 Task: Use the formula "MINIFS" in spreadsheet "Project portfolio".
Action: Mouse moved to (381, 284)
Screenshot: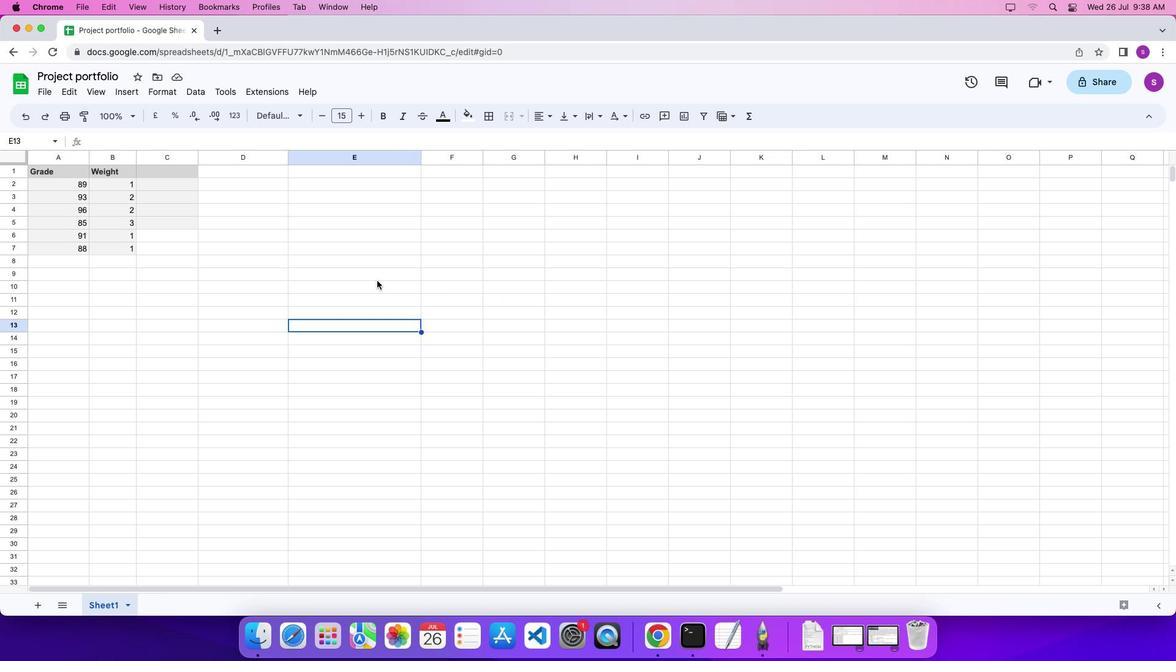 
Action: Mouse pressed left at (381, 284)
Screenshot: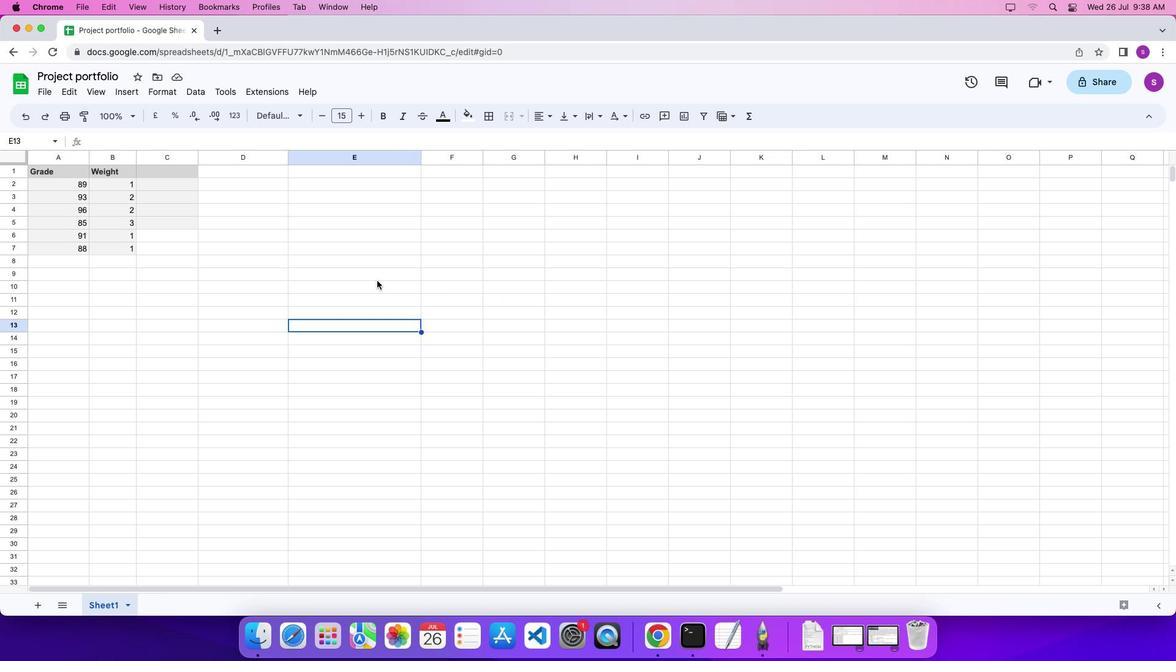 
Action: Key pressed '='
Screenshot: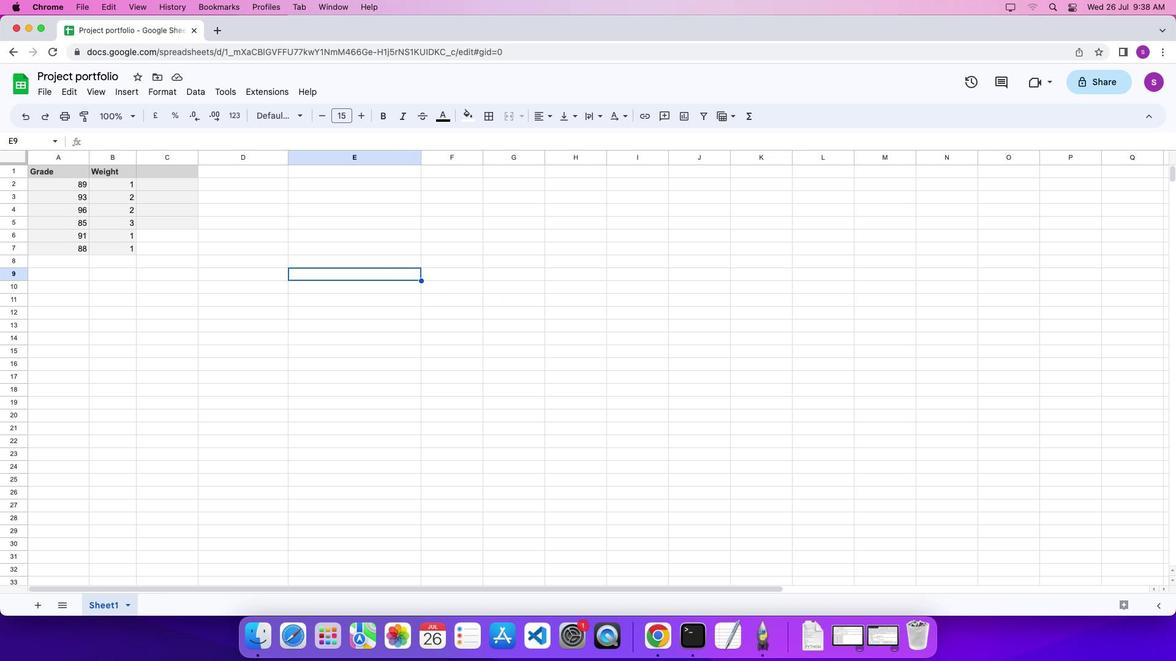
Action: Mouse moved to (749, 123)
Screenshot: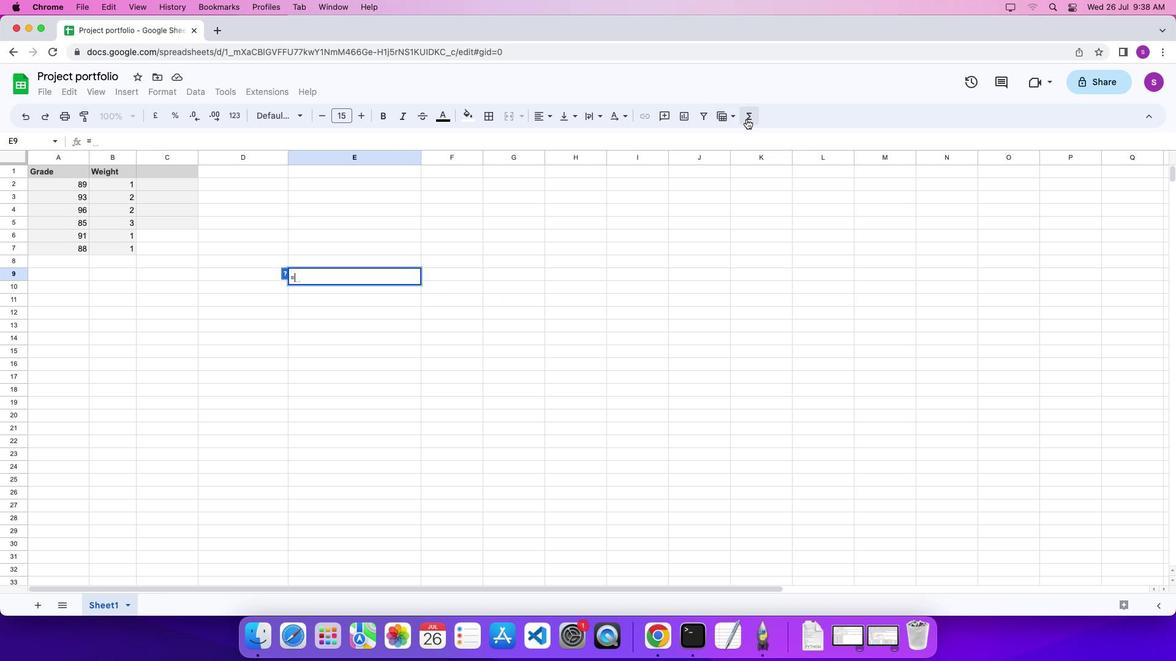 
Action: Mouse pressed left at (749, 123)
Screenshot: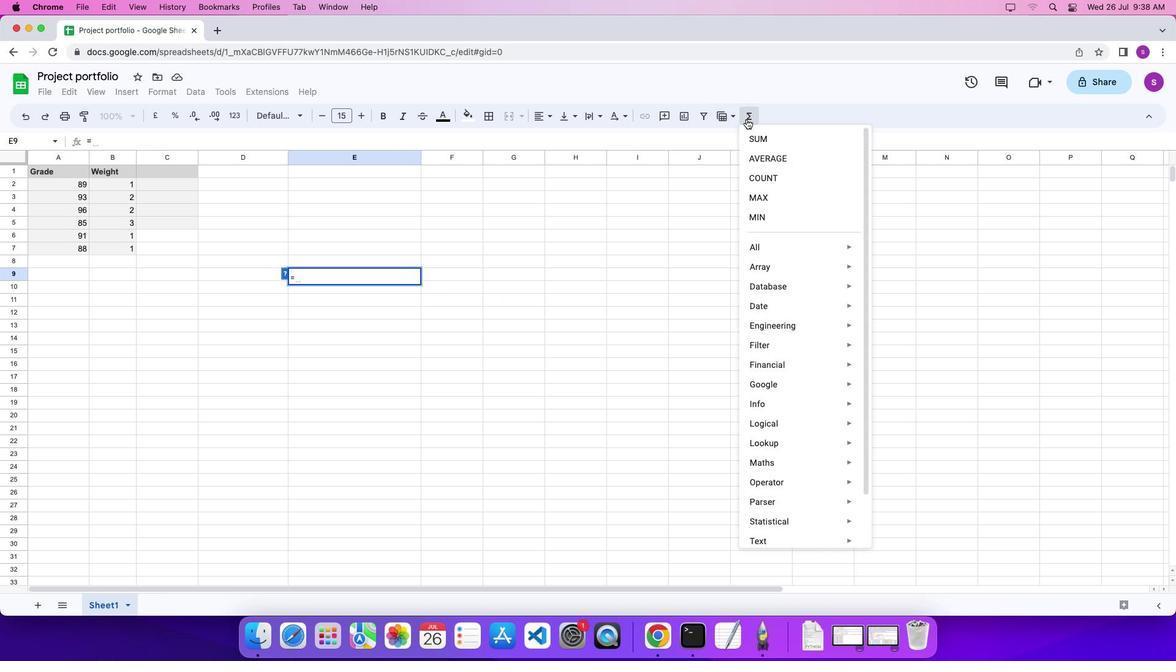 
Action: Mouse moved to (917, 309)
Screenshot: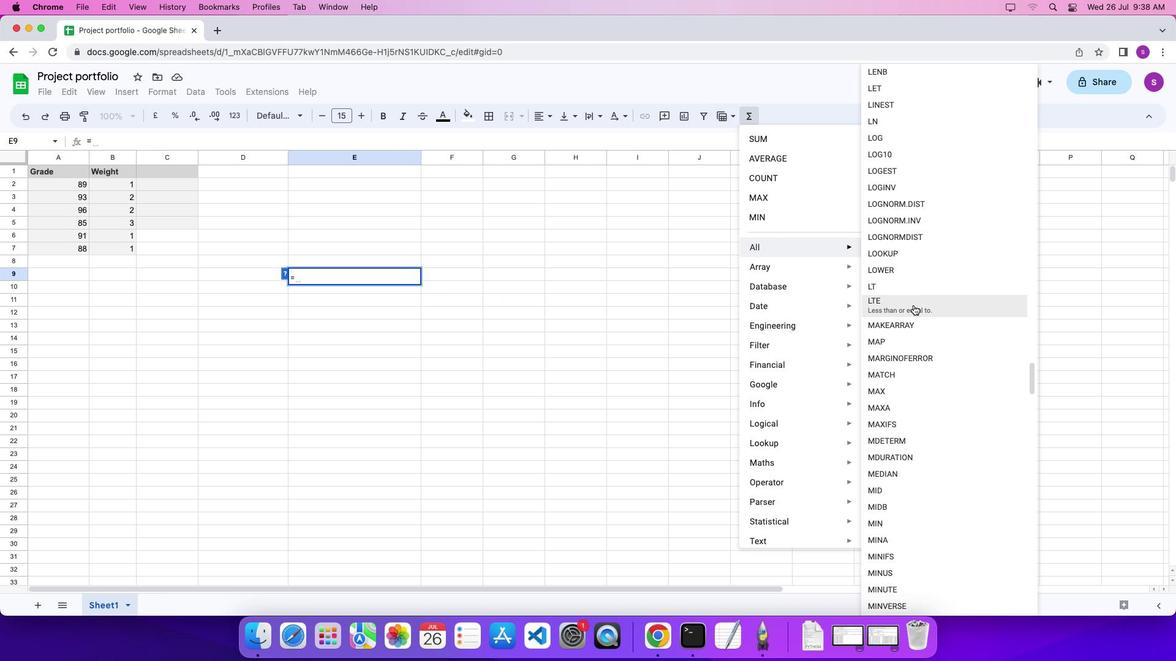 
Action: Mouse scrolled (917, 309) with delta (3, 3)
Screenshot: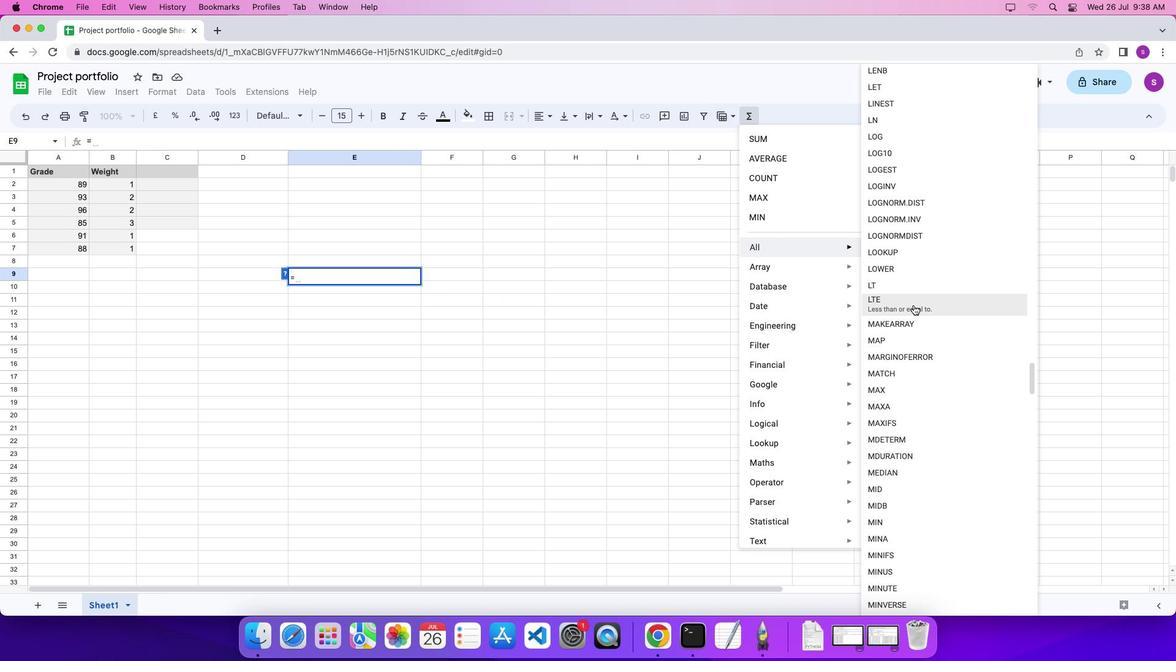 
Action: Mouse scrolled (917, 309) with delta (3, 3)
Screenshot: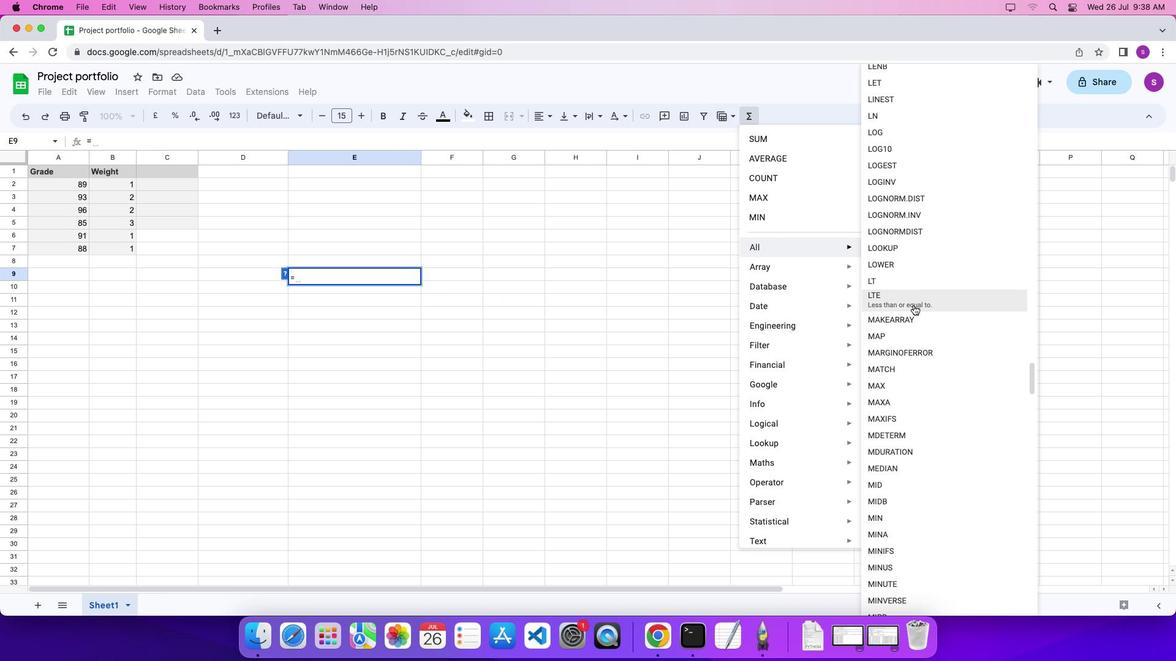 
Action: Mouse moved to (925, 529)
Screenshot: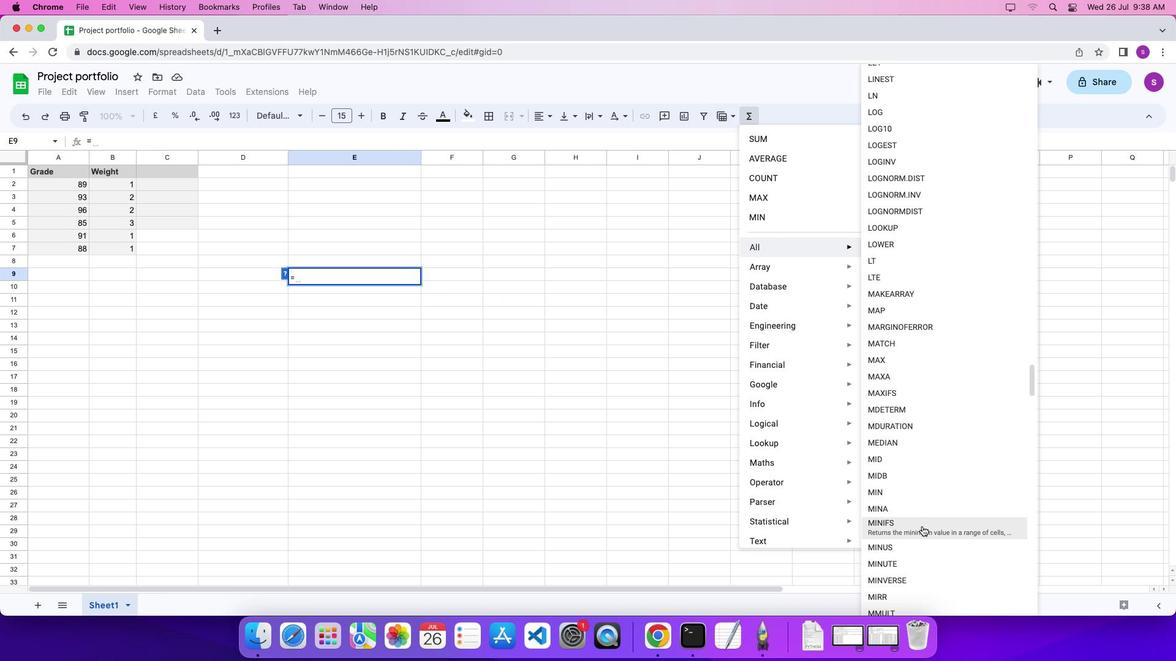 
Action: Mouse pressed left at (925, 529)
Screenshot: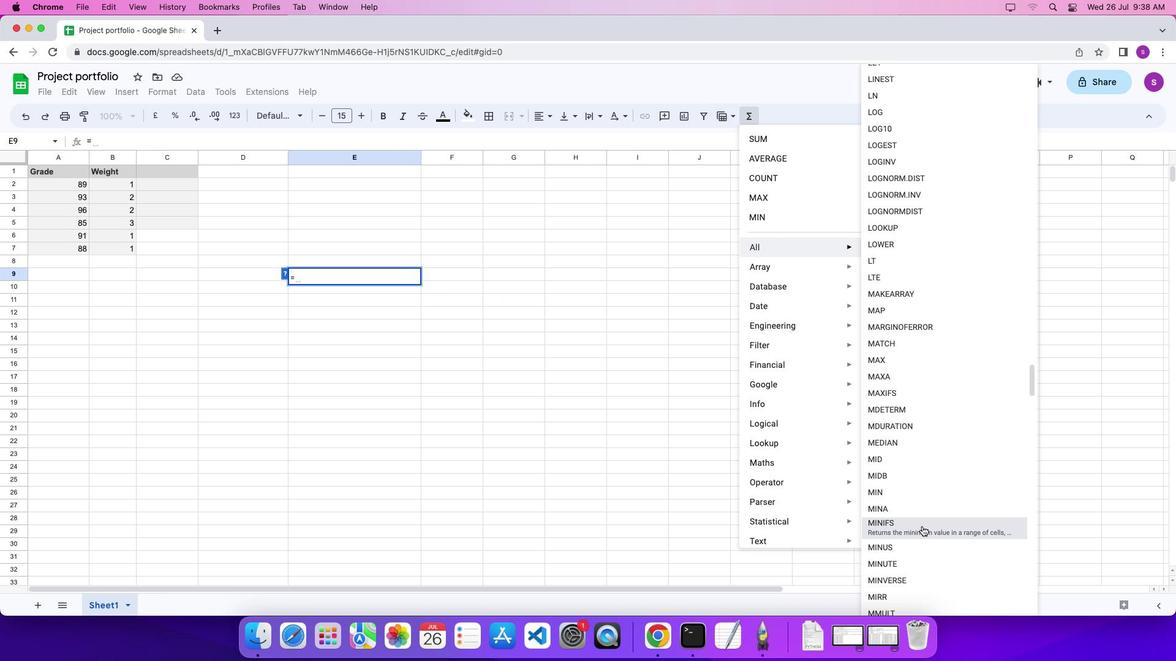 
Action: Mouse moved to (47, 188)
Screenshot: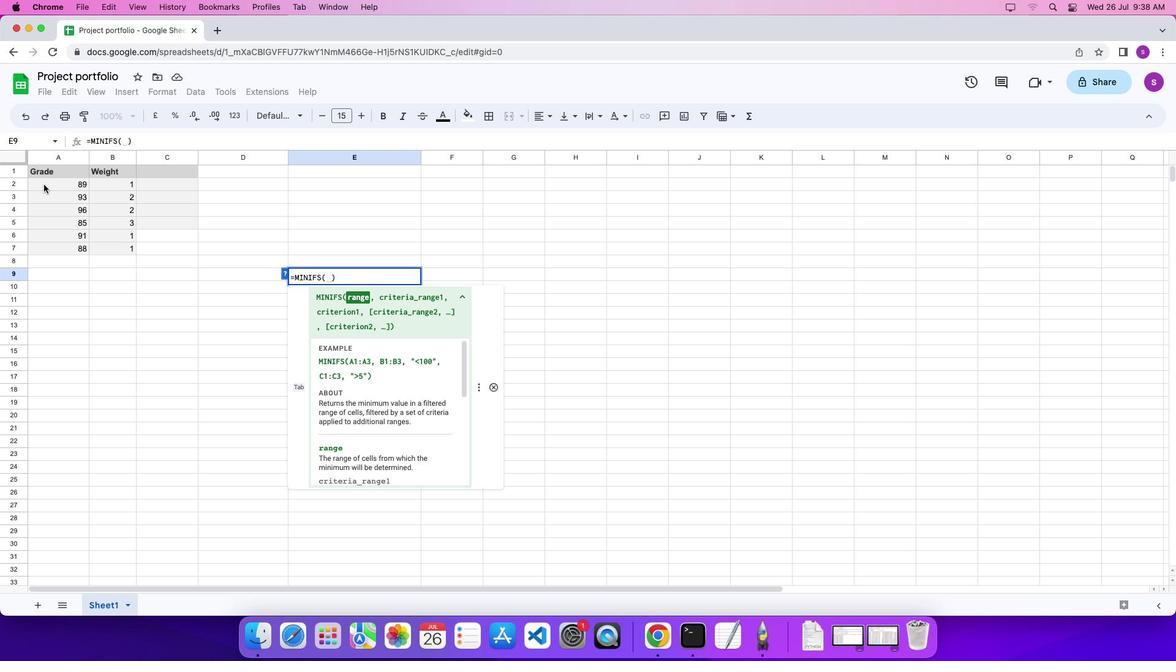 
Action: Mouse pressed left at (47, 188)
Screenshot: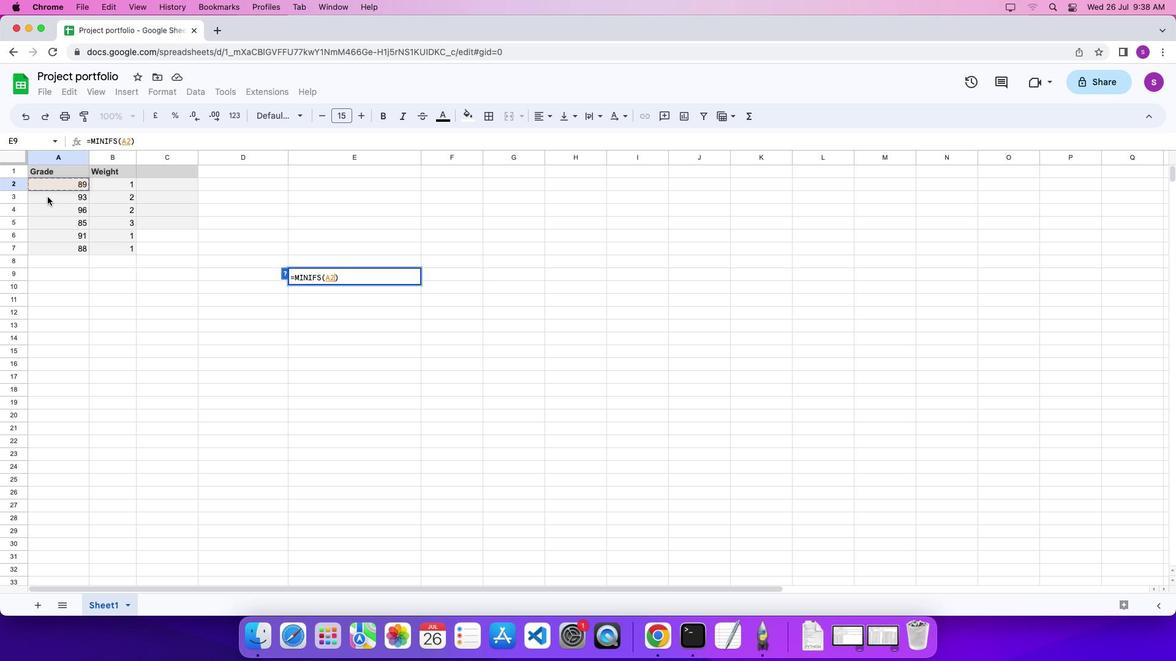 
Action: Mouse moved to (58, 252)
Screenshot: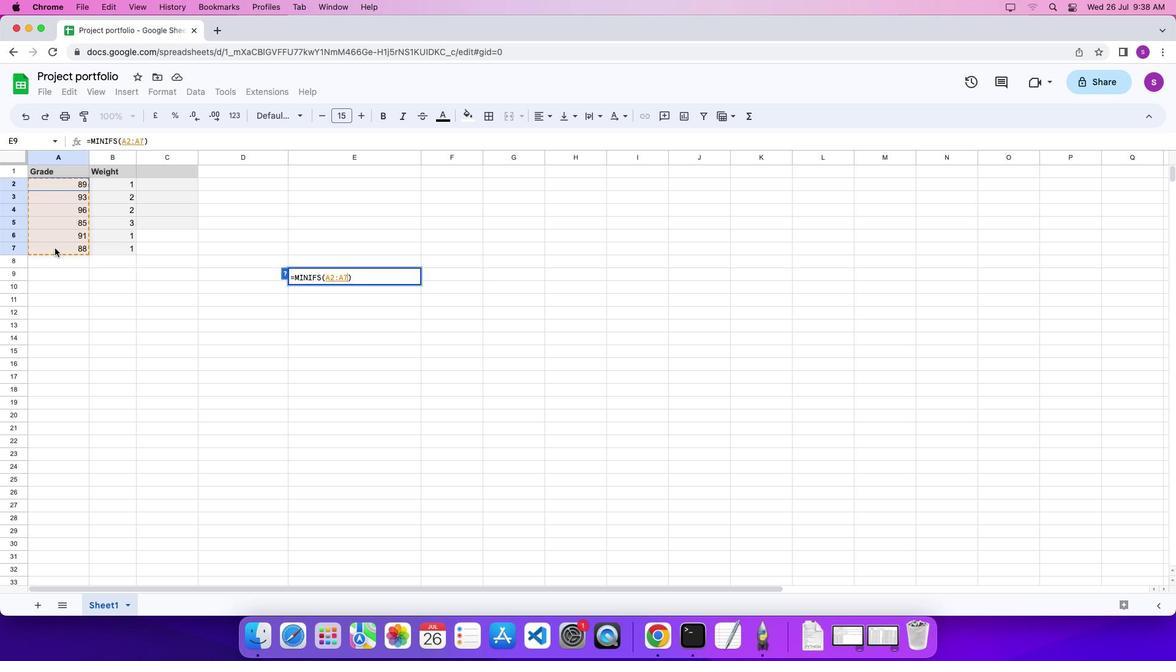 
Action: Key pressed ','
Screenshot: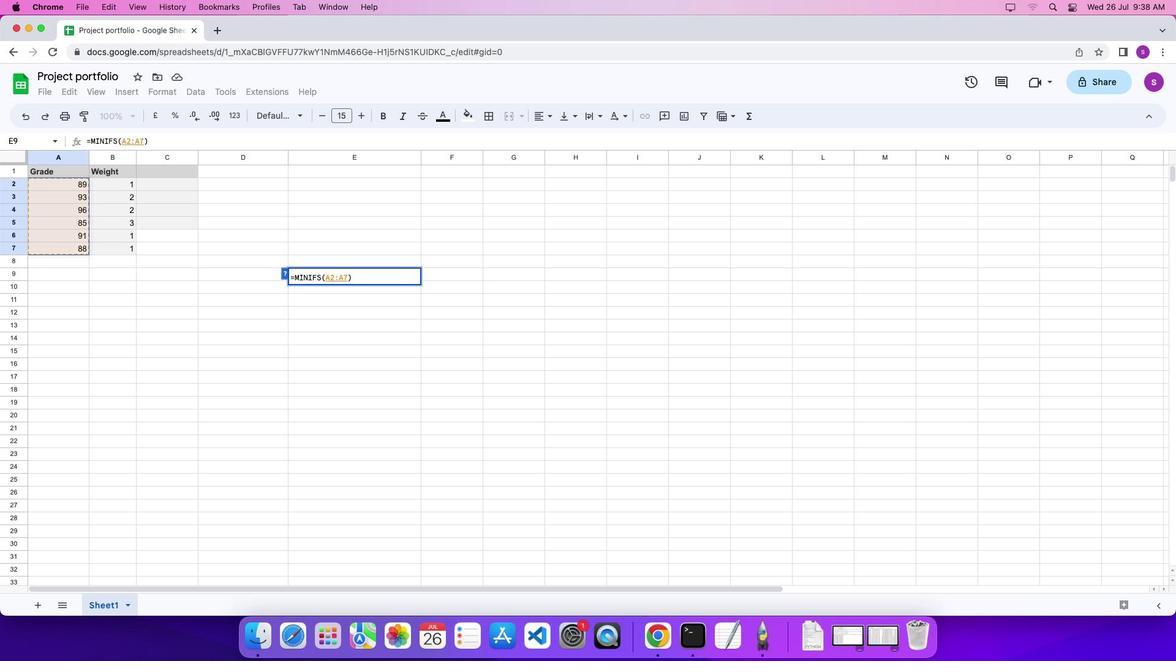 
Action: Mouse moved to (109, 187)
Screenshot: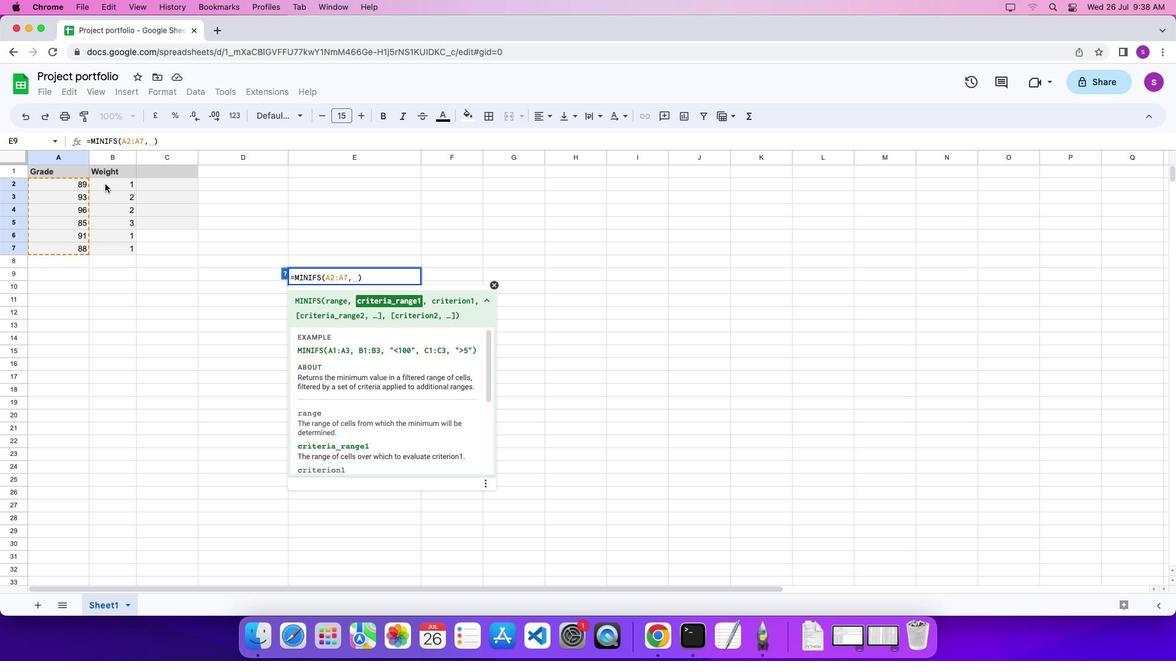 
Action: Mouse pressed left at (109, 187)
Screenshot: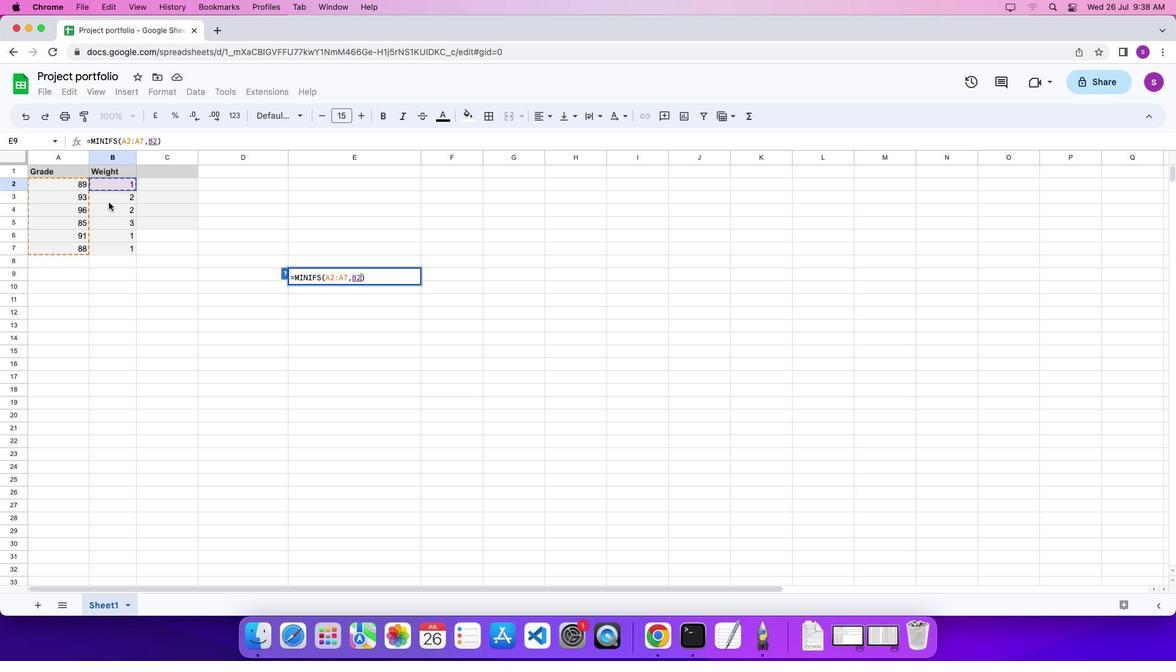 
Action: Mouse moved to (113, 247)
Screenshot: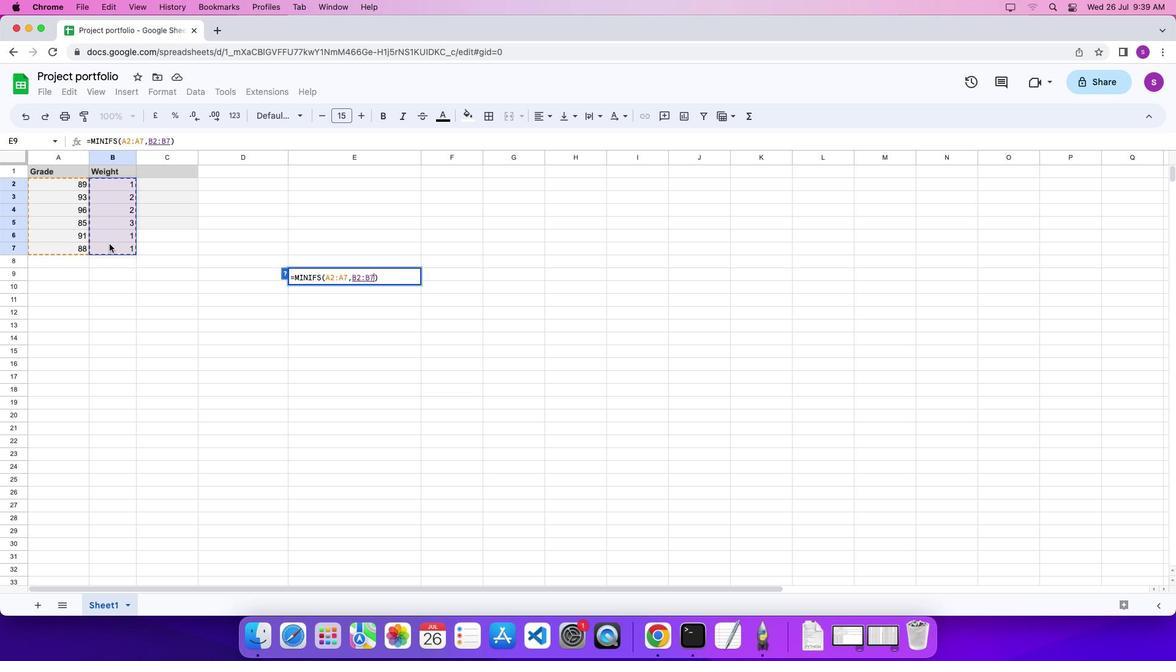 
Action: Key pressed ',''1''\x03'
Screenshot: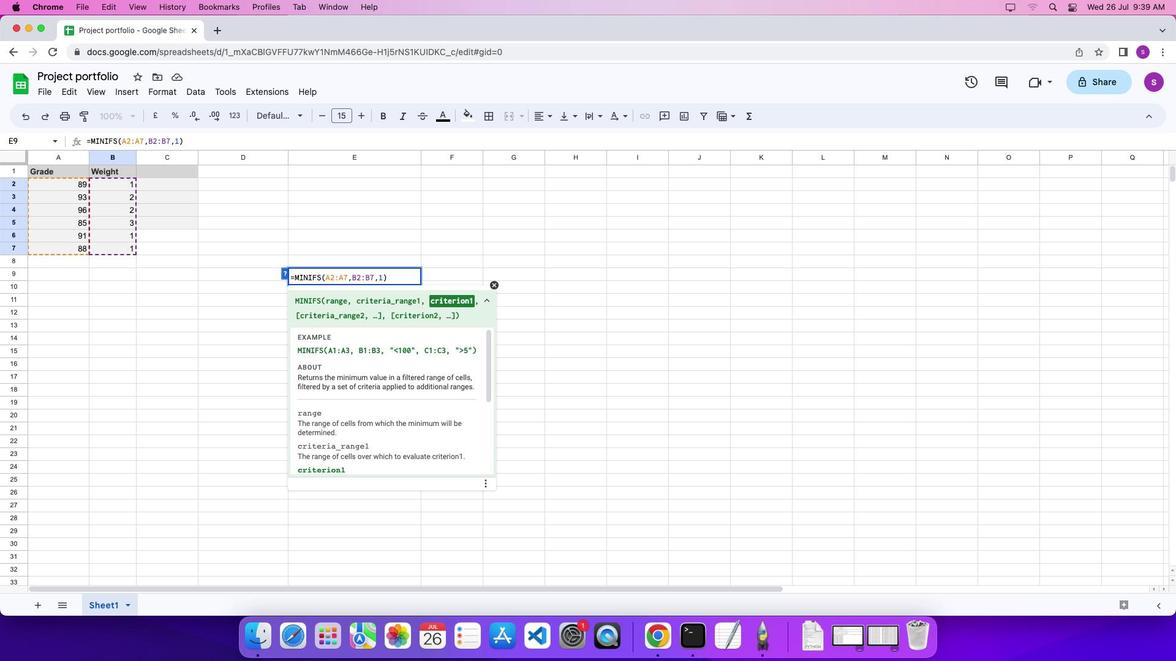 
Action: Mouse moved to (112, 248)
Screenshot: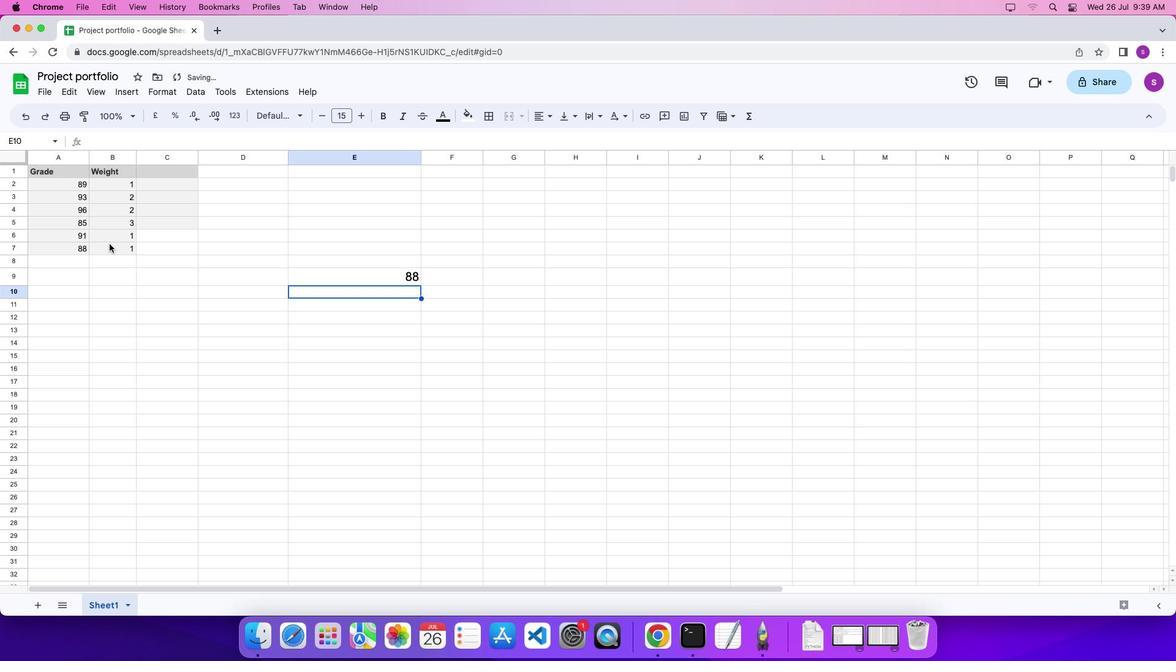 
